 Task: Add Pumpkin Pie to the cart.
Action: Mouse moved to (26, 94)
Screenshot: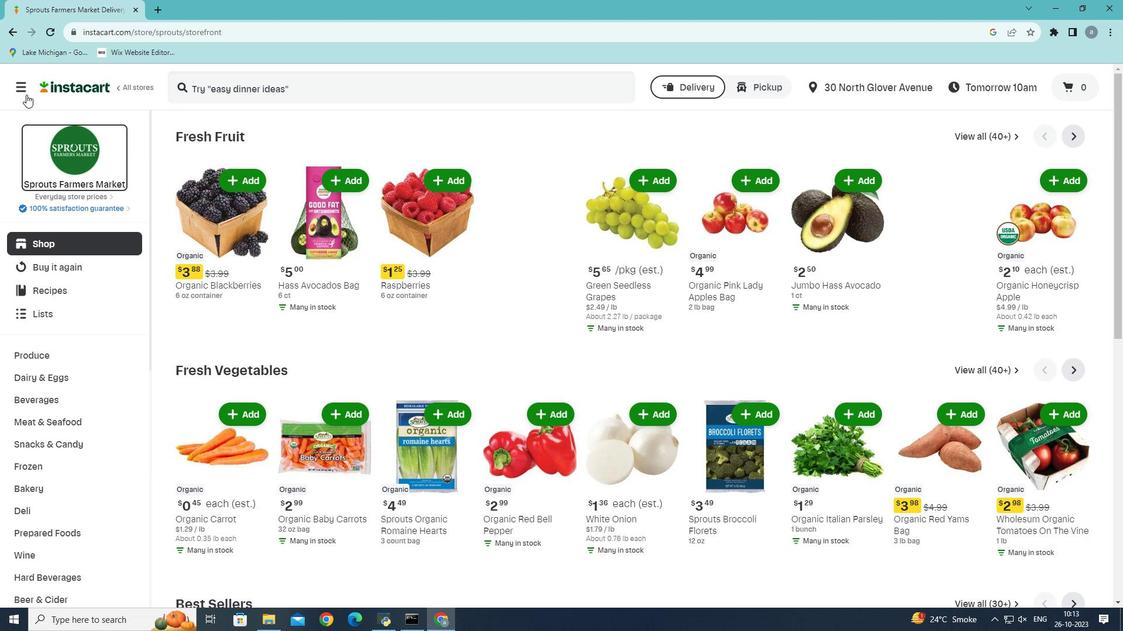 
Action: Mouse pressed left at (26, 94)
Screenshot: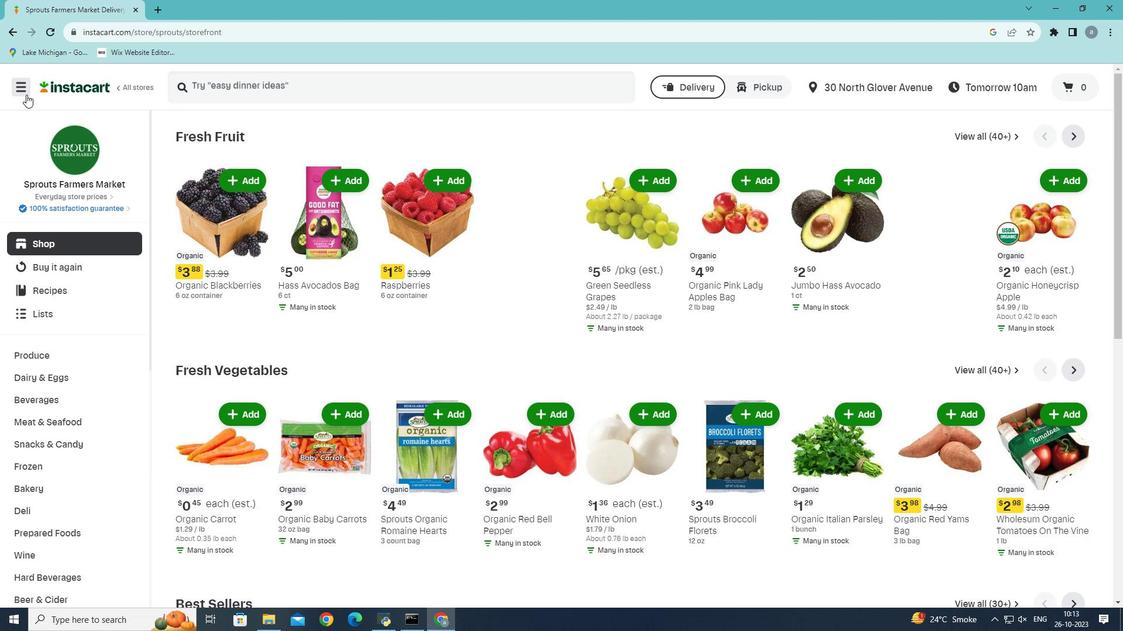 
Action: Mouse moved to (68, 340)
Screenshot: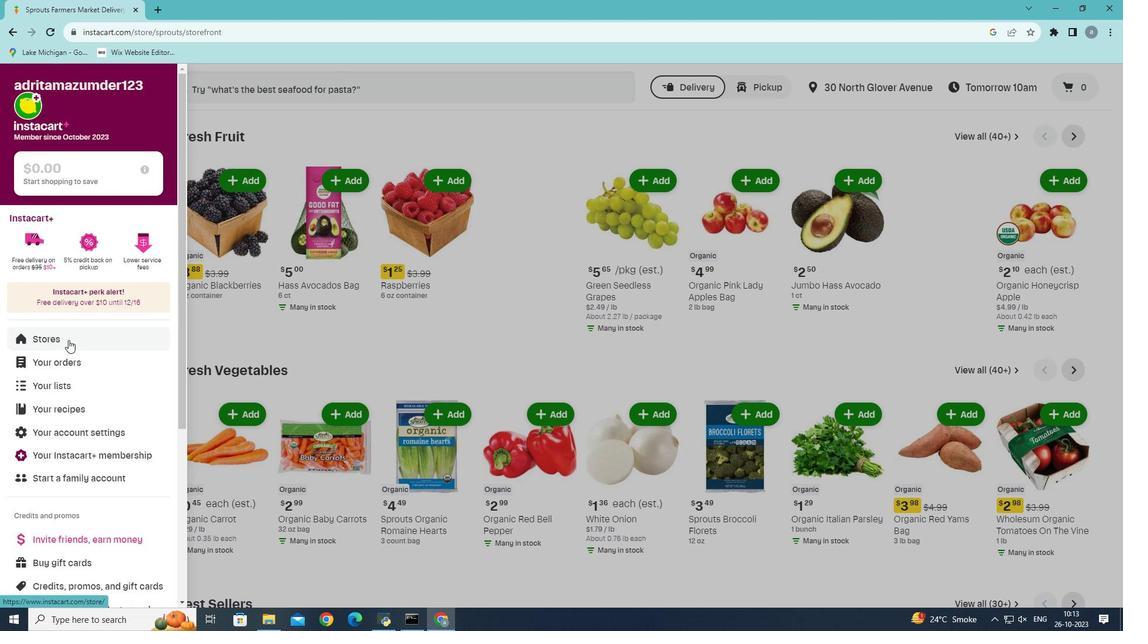 
Action: Mouse pressed left at (68, 340)
Screenshot: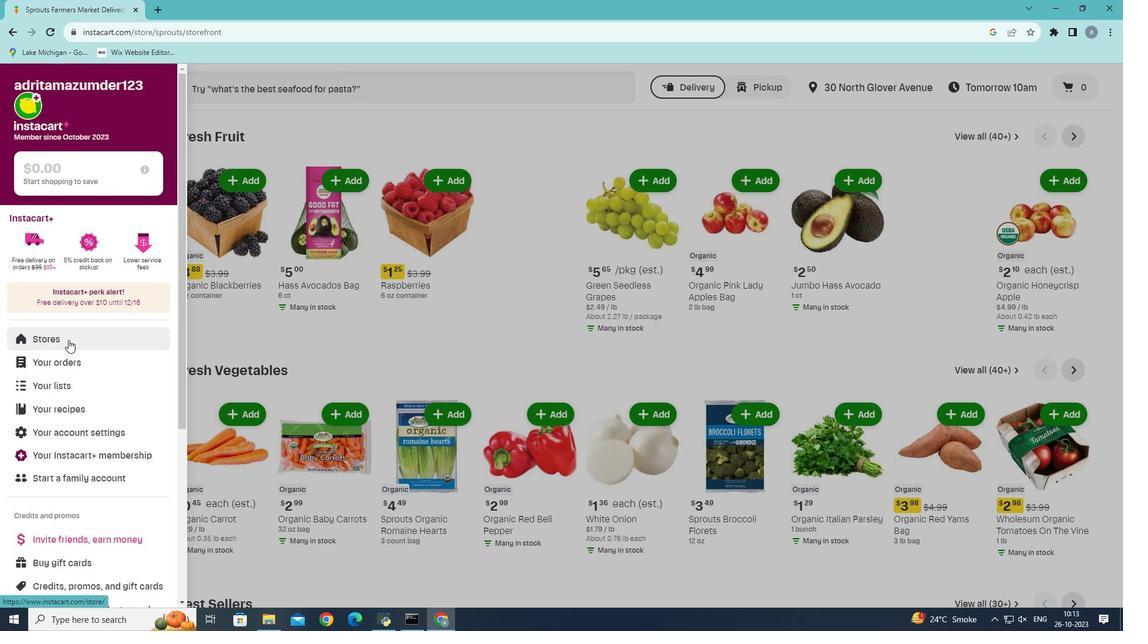 
Action: Mouse moved to (272, 124)
Screenshot: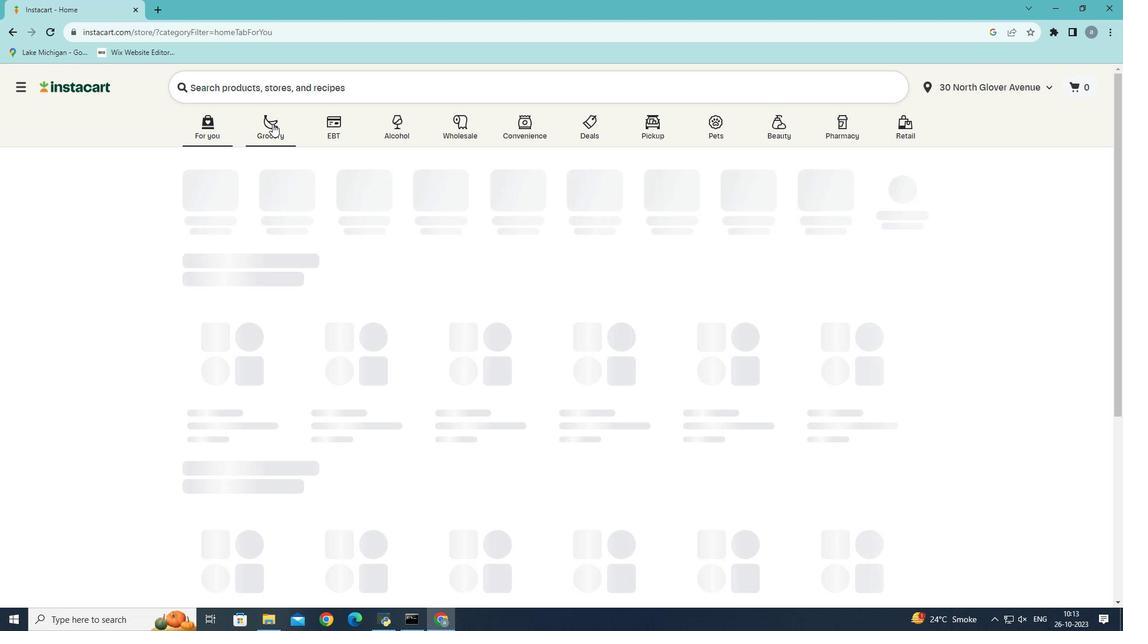 
Action: Mouse pressed left at (272, 124)
Screenshot: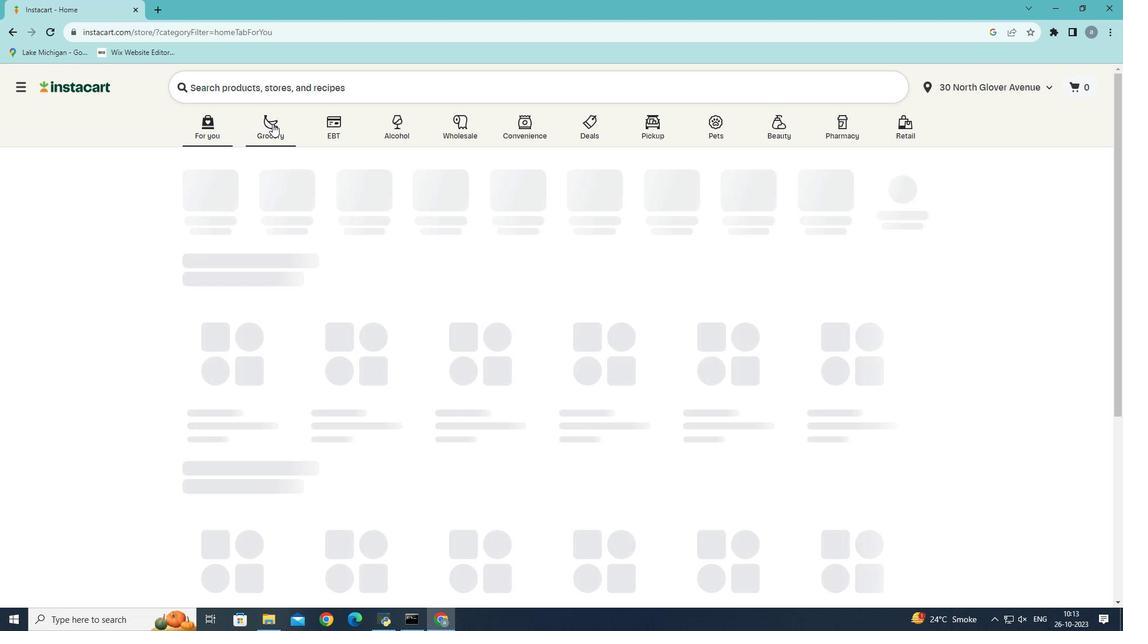 
Action: Mouse moved to (260, 344)
Screenshot: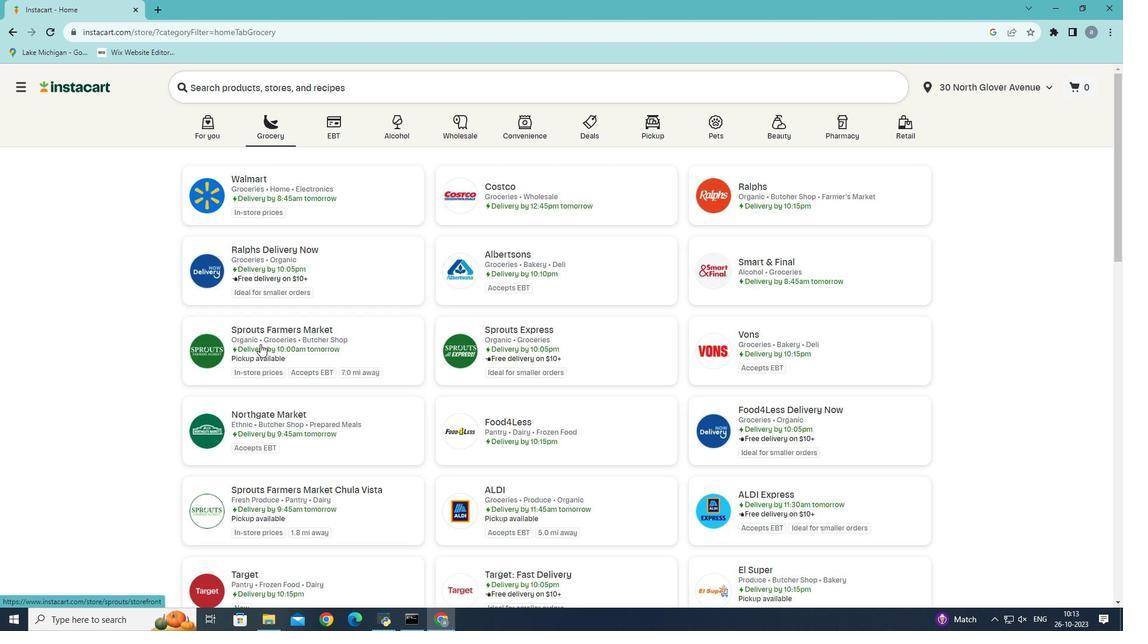 
Action: Mouse pressed left at (260, 344)
Screenshot: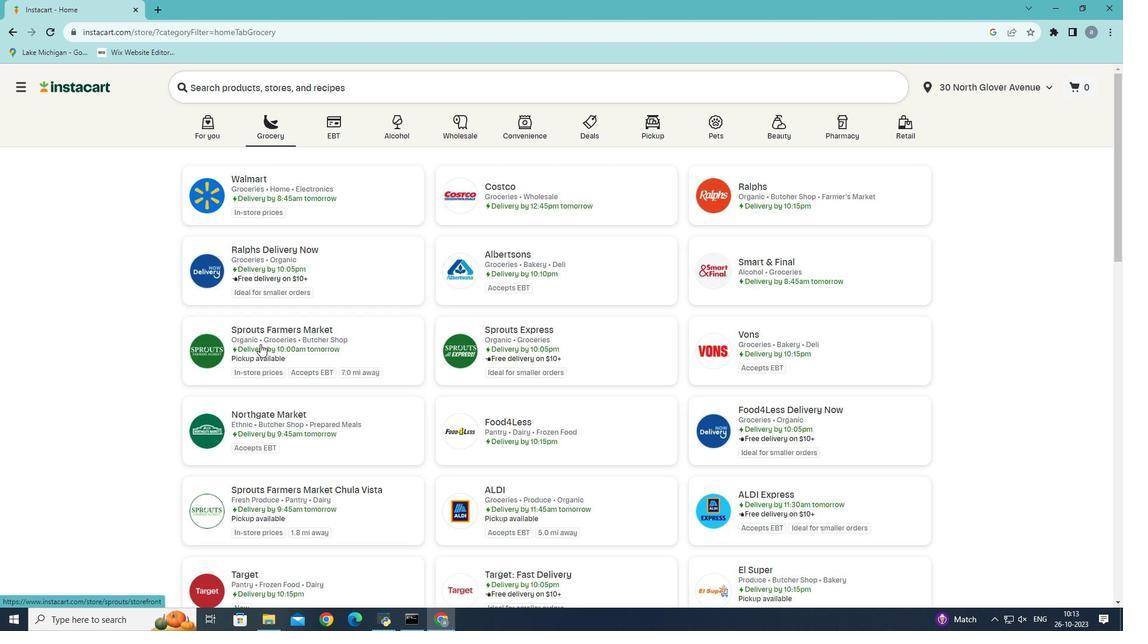 
Action: Mouse moved to (31, 488)
Screenshot: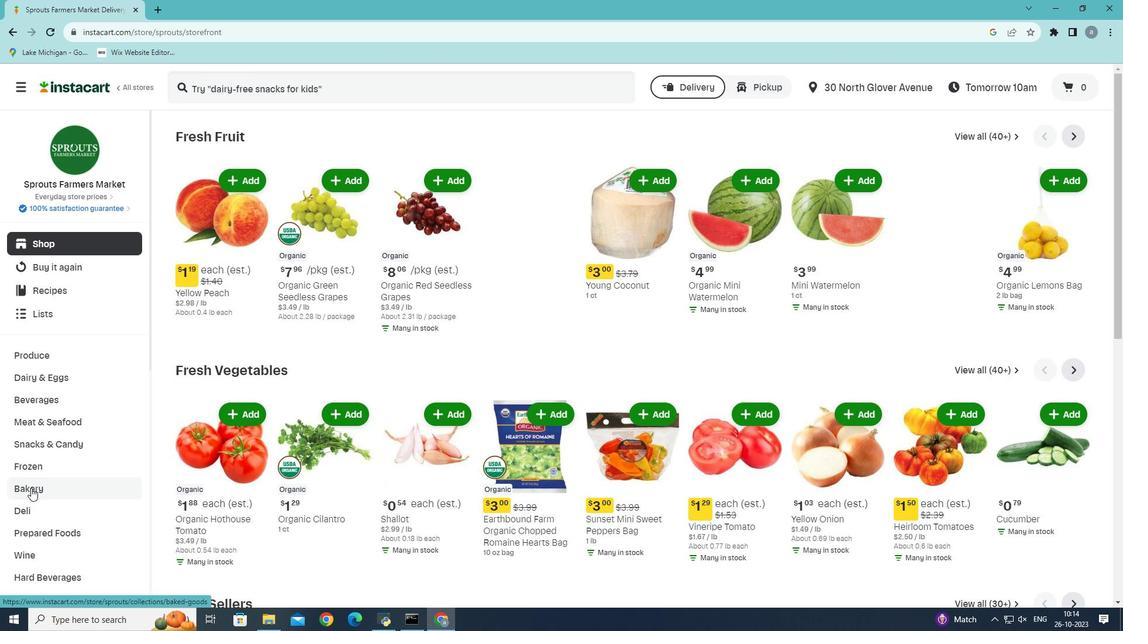 
Action: Mouse pressed left at (31, 488)
Screenshot: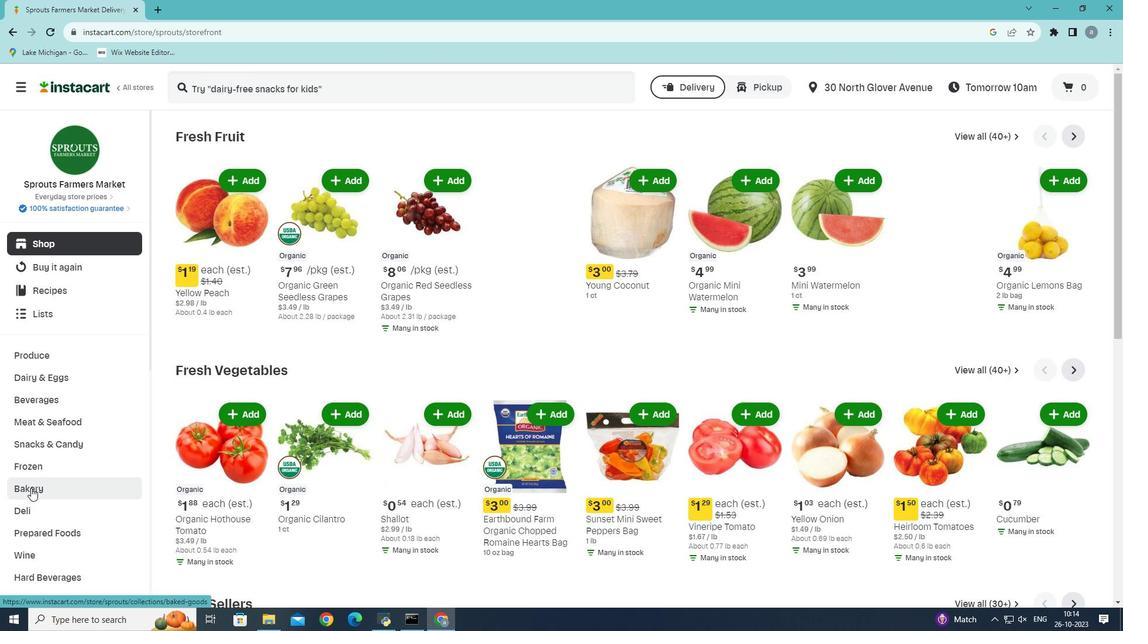 
Action: Mouse moved to (607, 167)
Screenshot: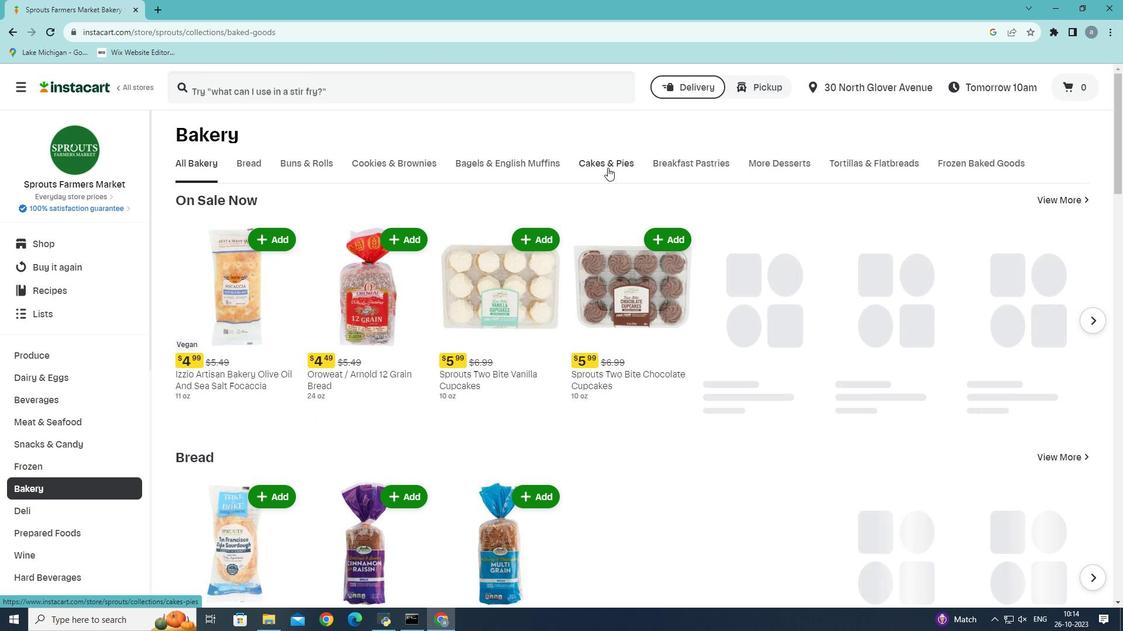 
Action: Mouse pressed left at (607, 167)
Screenshot: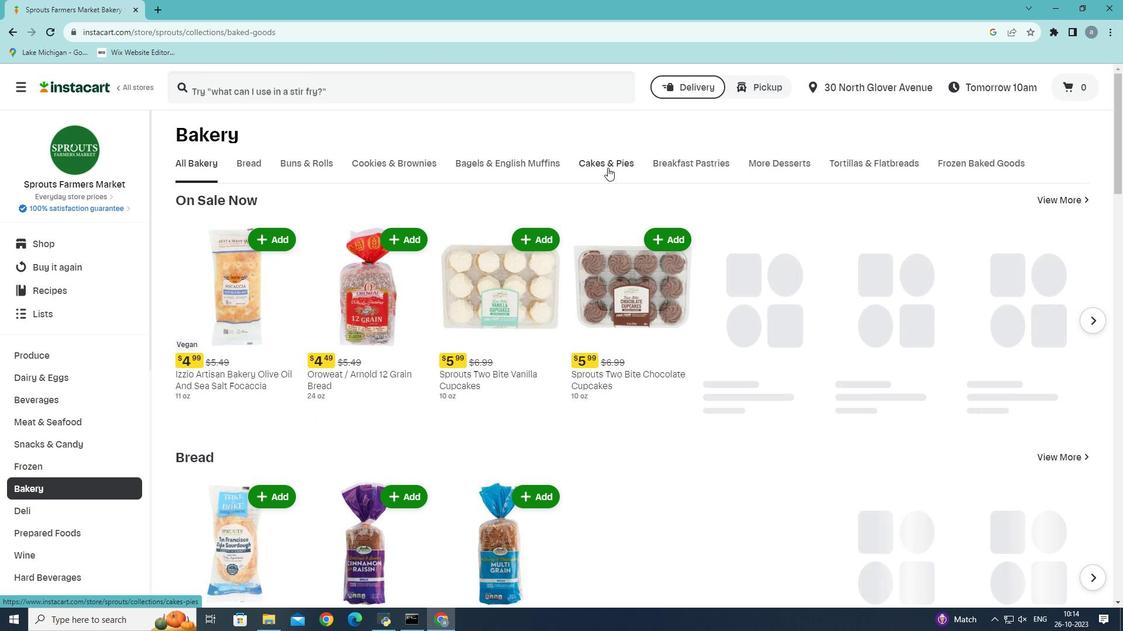 
Action: Mouse moved to (331, 217)
Screenshot: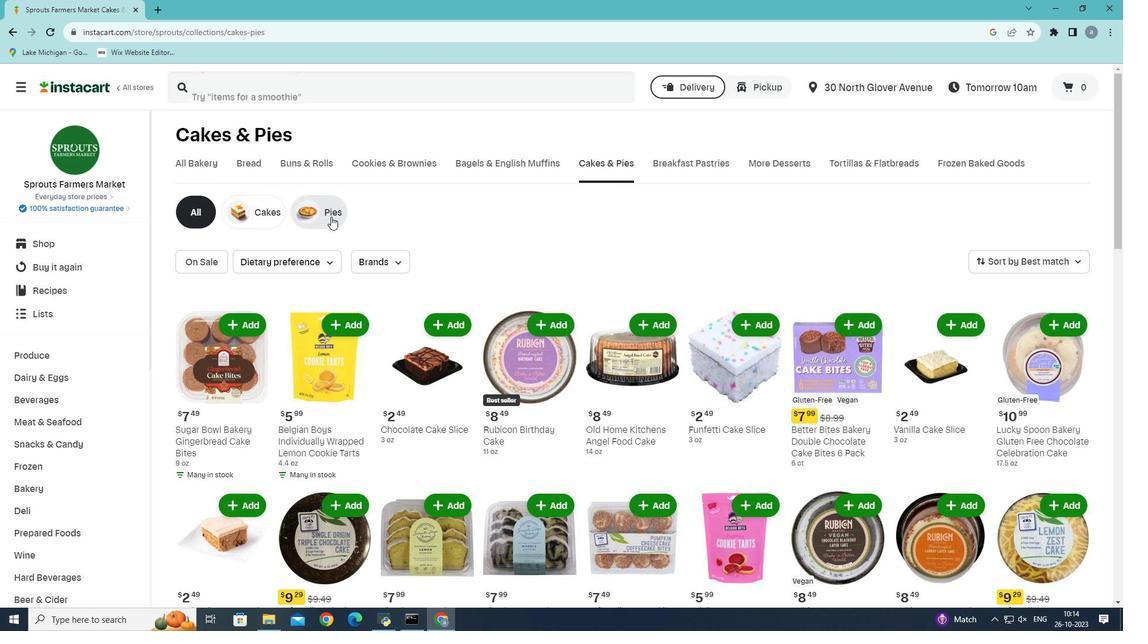 
Action: Mouse pressed left at (331, 217)
Screenshot: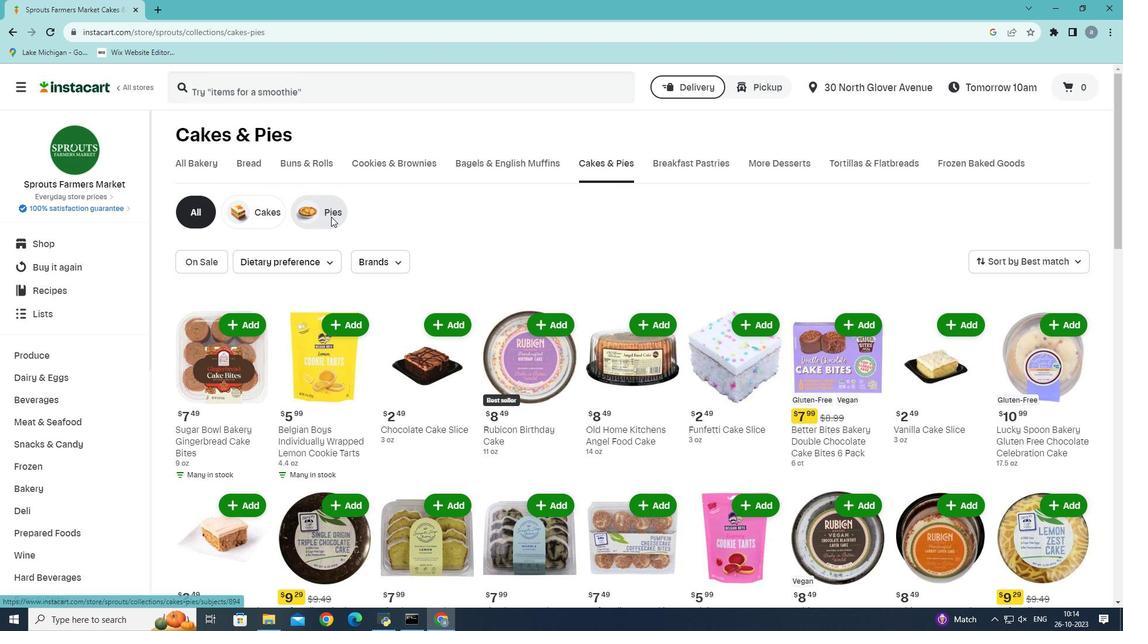 
Action: Mouse moved to (771, 432)
Screenshot: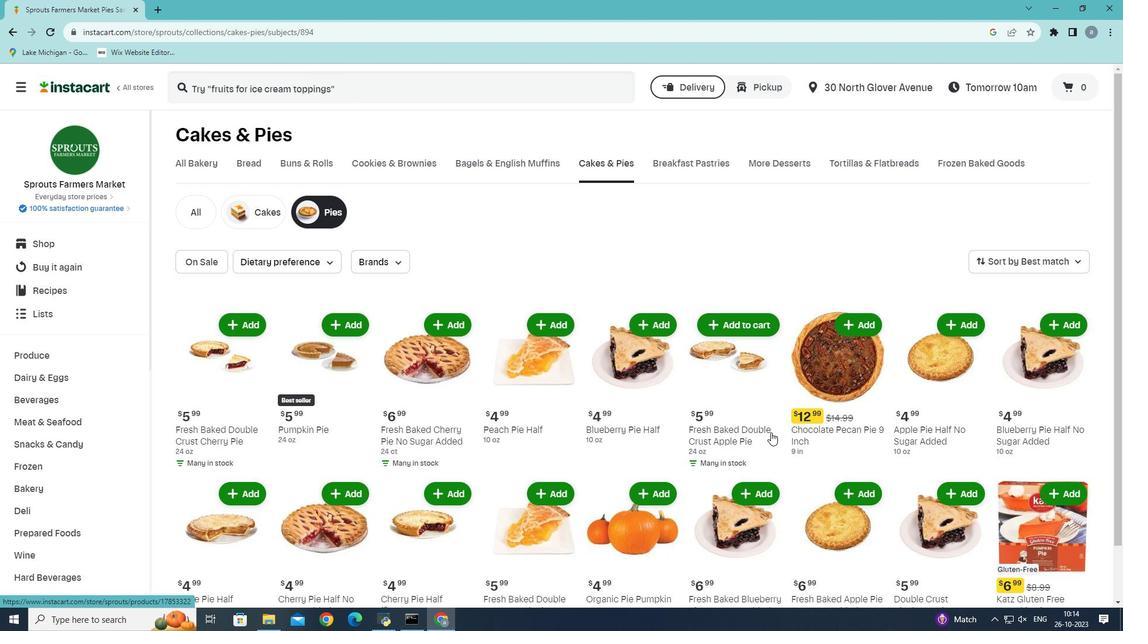 
Action: Mouse scrolled (771, 432) with delta (0, 0)
Screenshot: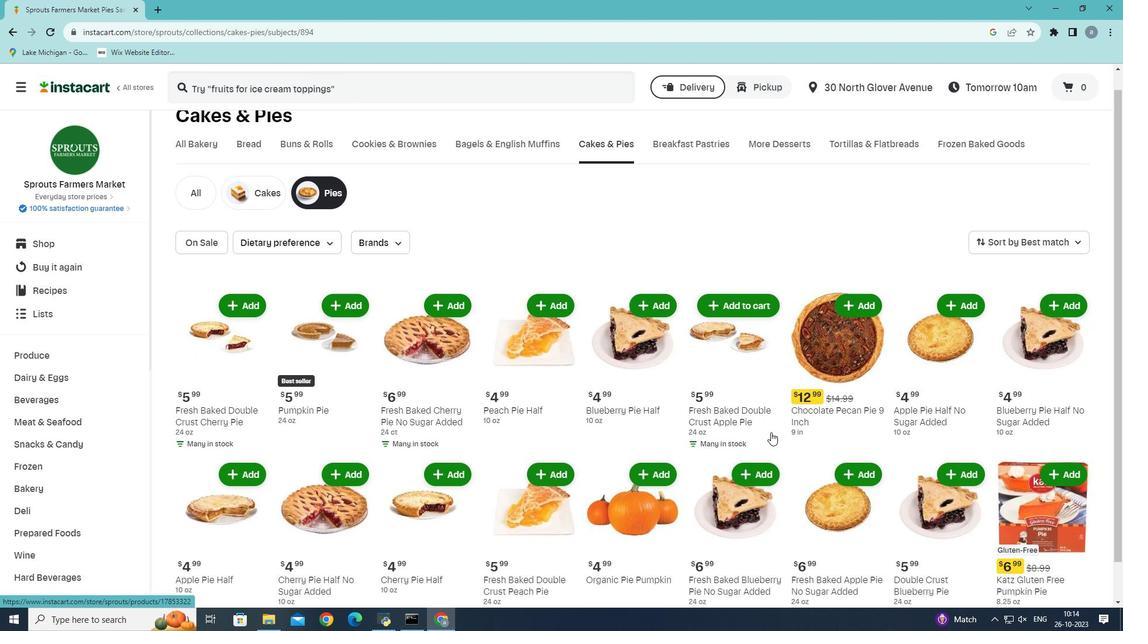 
Action: Mouse scrolled (771, 432) with delta (0, 0)
Screenshot: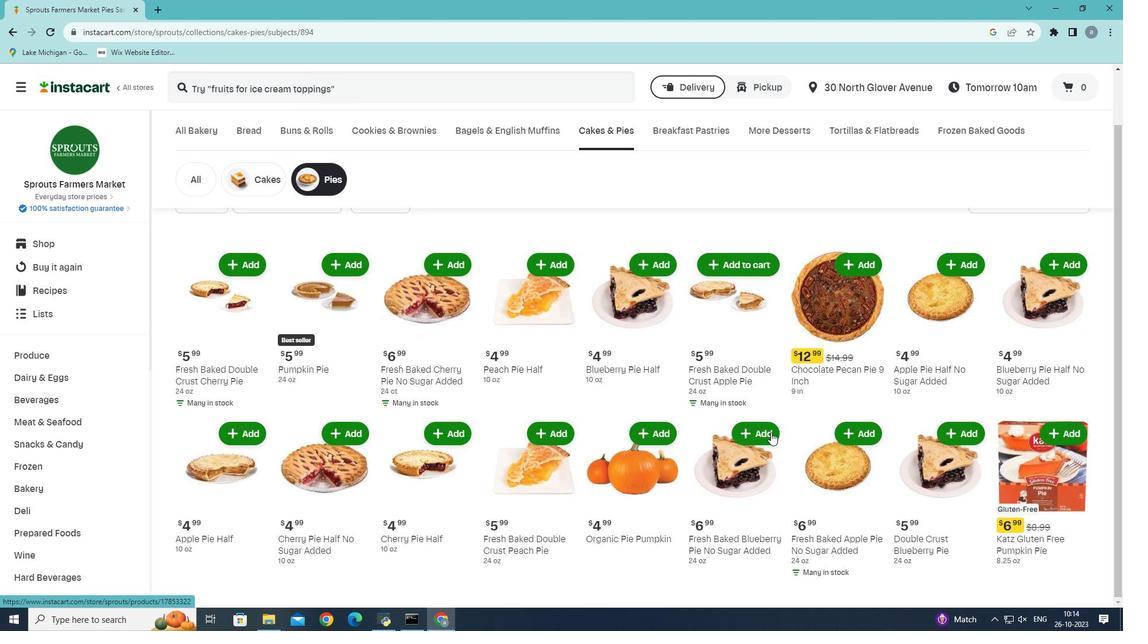 
Action: Mouse moved to (743, 437)
Screenshot: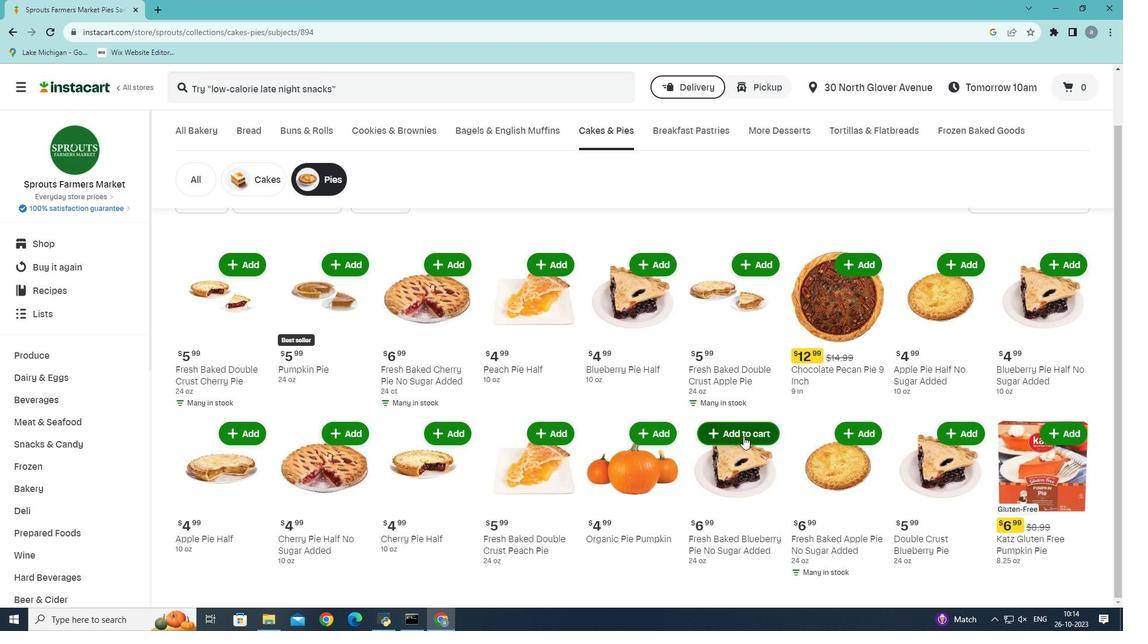 
Action: Mouse scrolled (743, 436) with delta (0, 0)
Screenshot: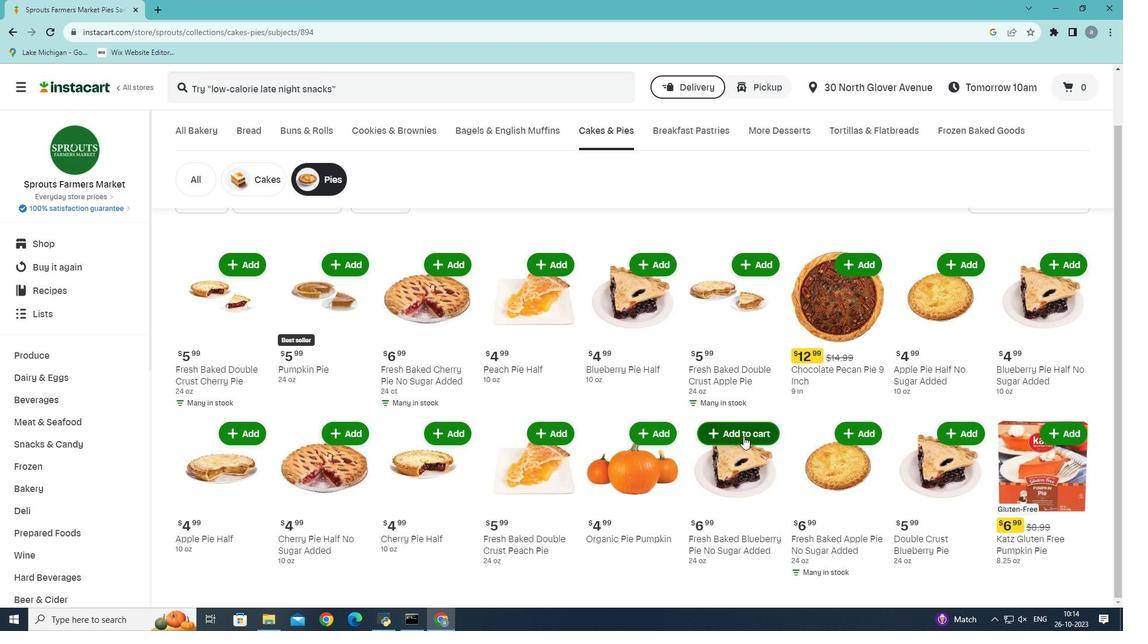 
Action: Mouse scrolled (743, 436) with delta (0, 0)
Screenshot: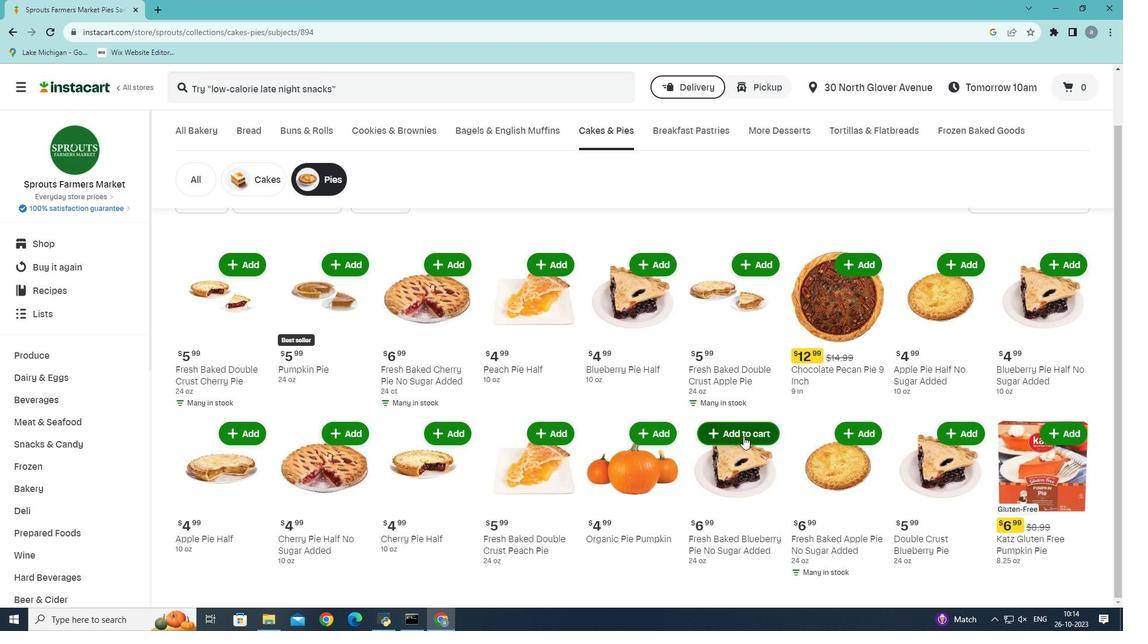 
Action: Mouse moved to (343, 263)
Screenshot: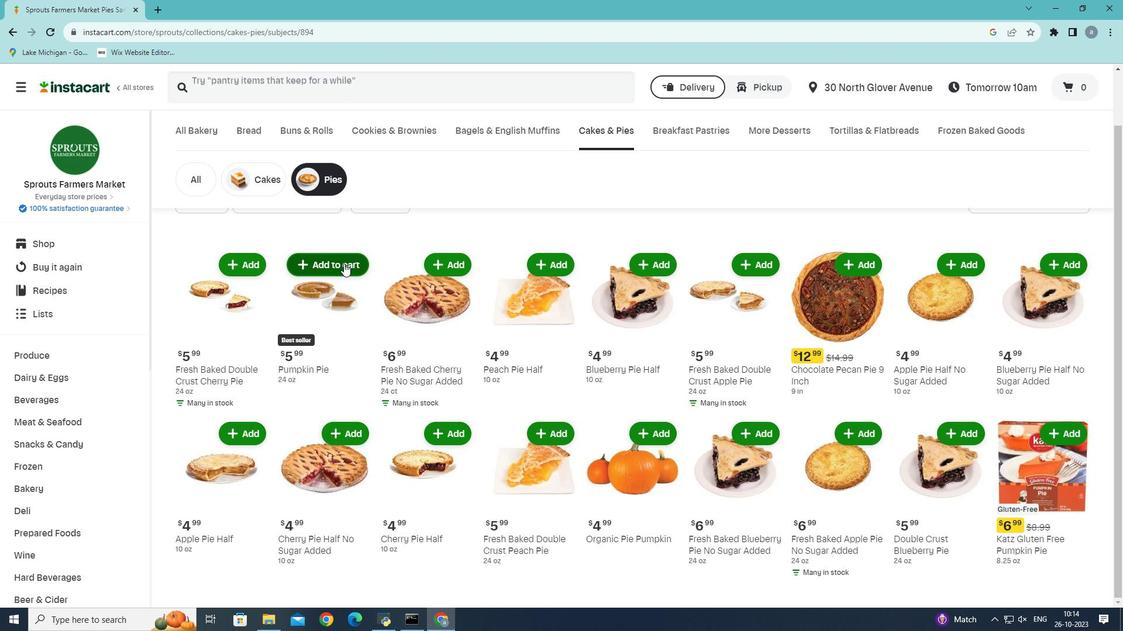 
Action: Mouse pressed left at (343, 263)
Screenshot: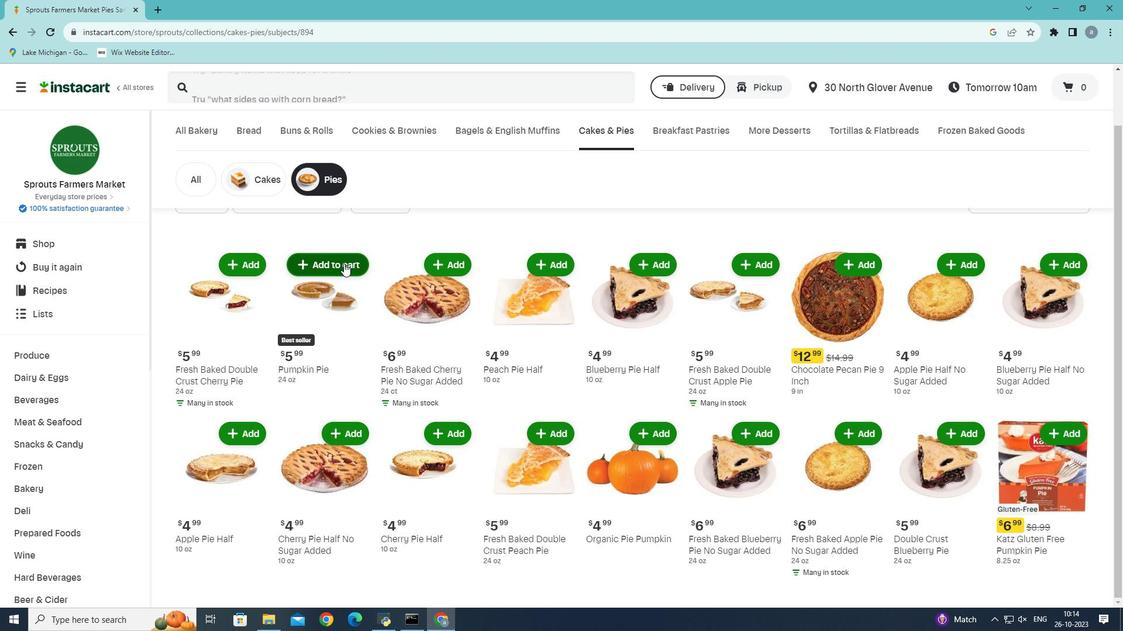 
Action: Mouse moved to (343, 263)
Screenshot: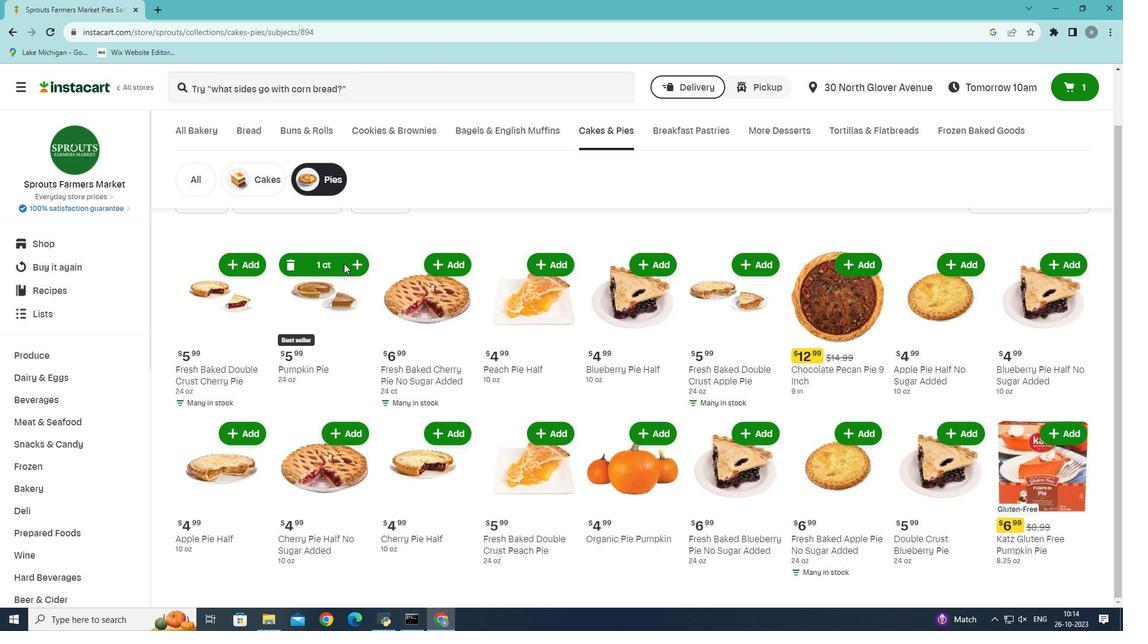
